 Task: Group the notifications by date.
Action: Mouse moved to (1172, 213)
Screenshot: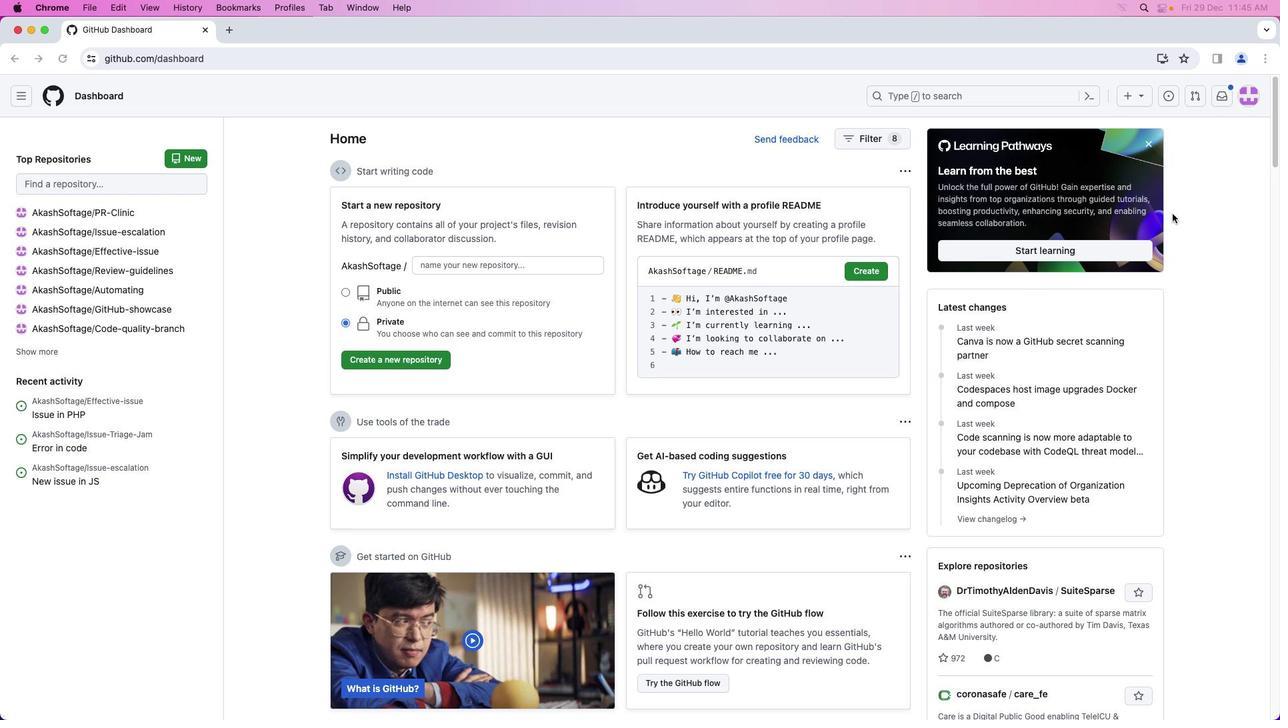 
Action: Mouse pressed left at (1172, 213)
Screenshot: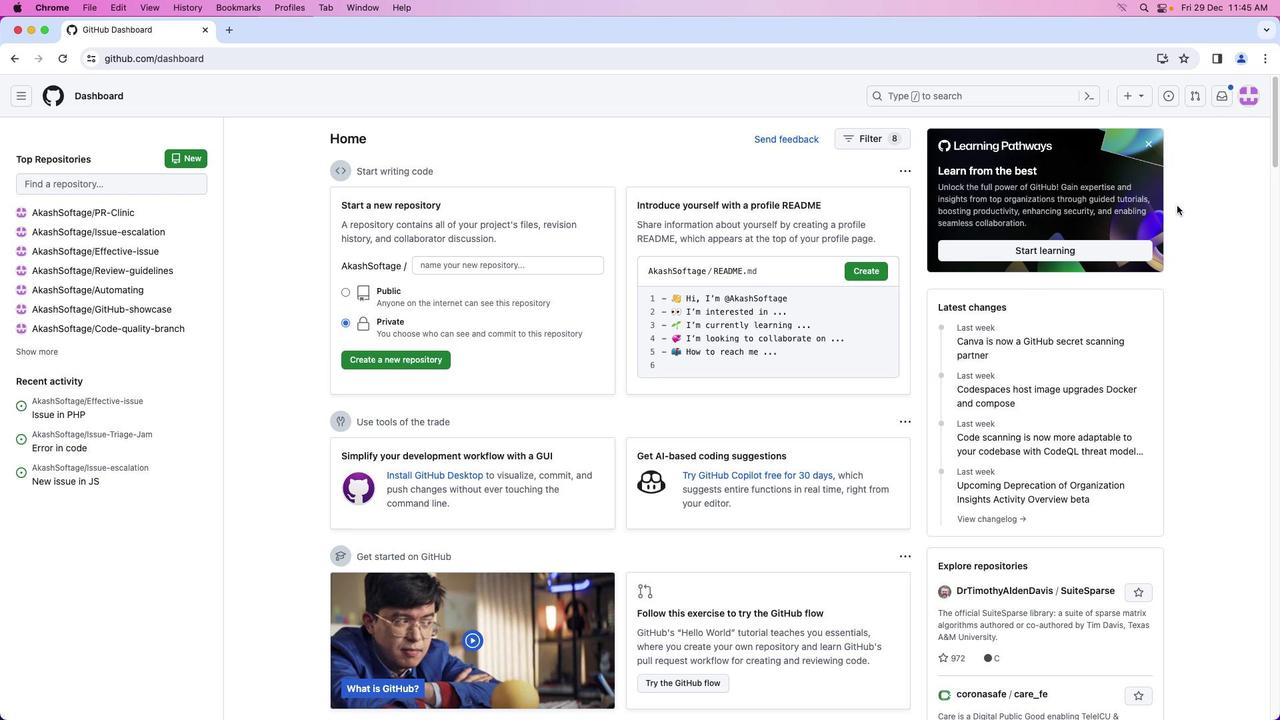 
Action: Mouse moved to (1218, 96)
Screenshot: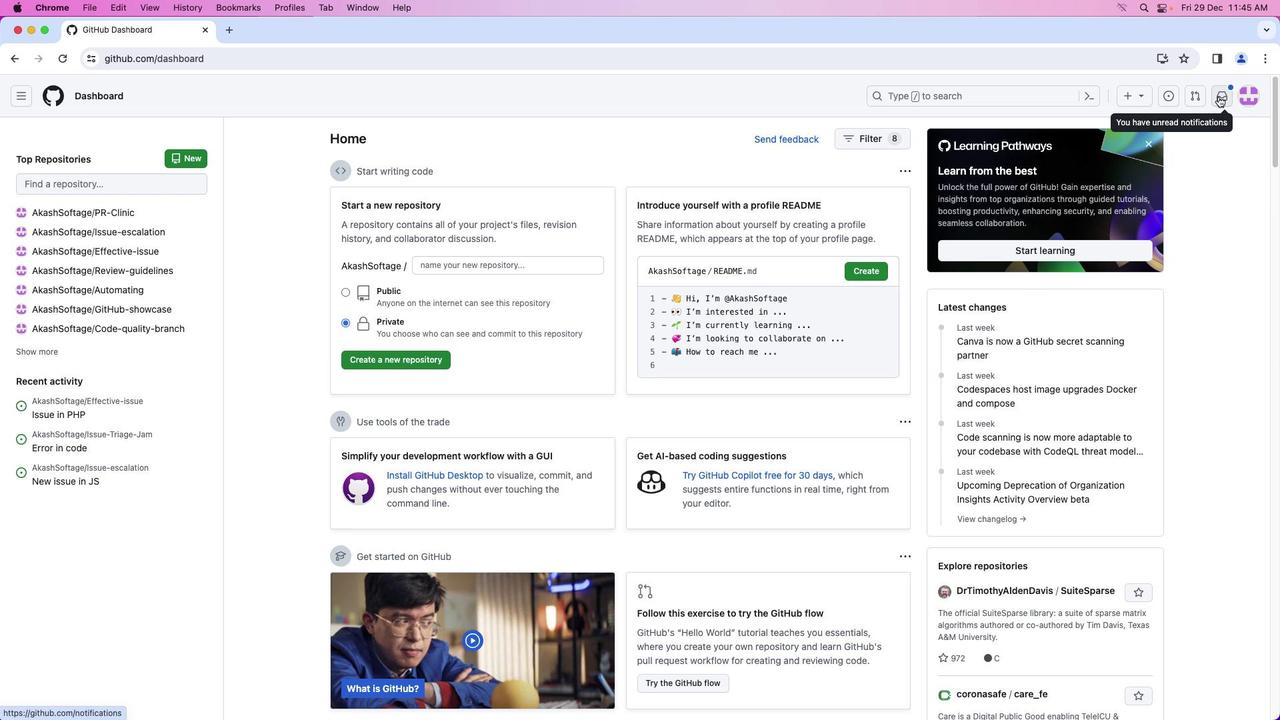 
Action: Mouse pressed left at (1218, 96)
Screenshot: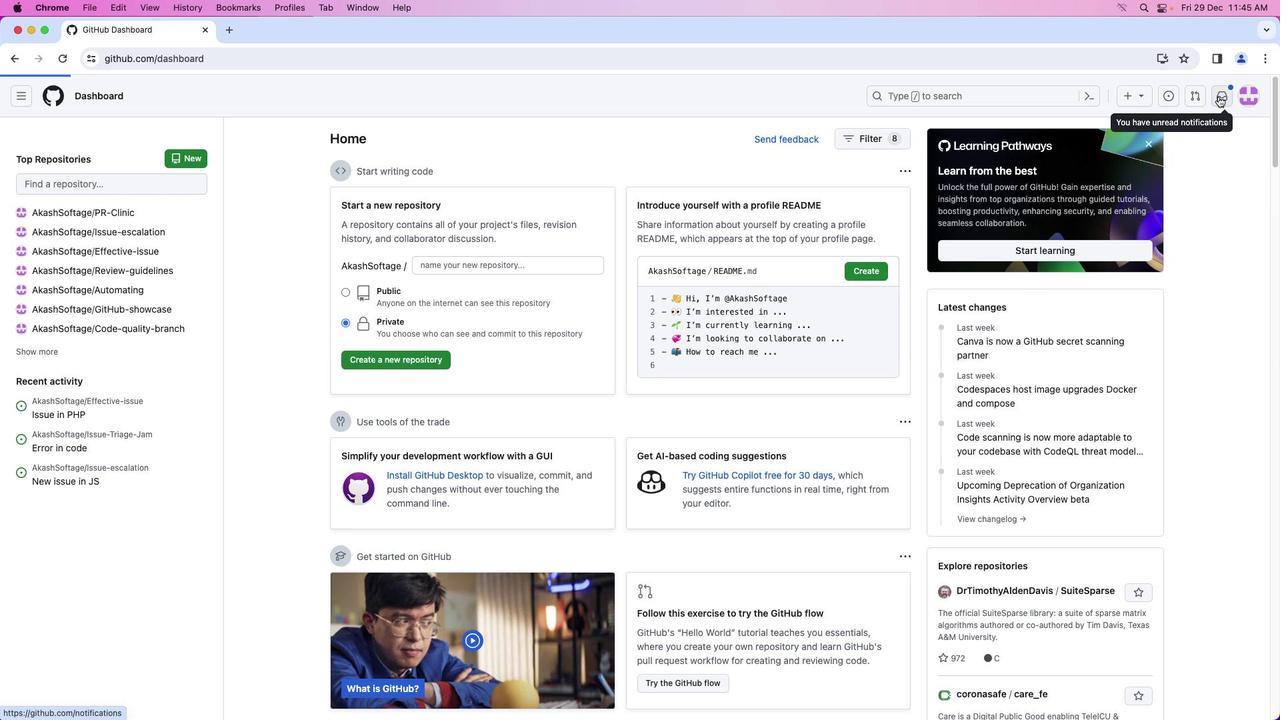 
Action: Mouse moved to (72, 142)
Screenshot: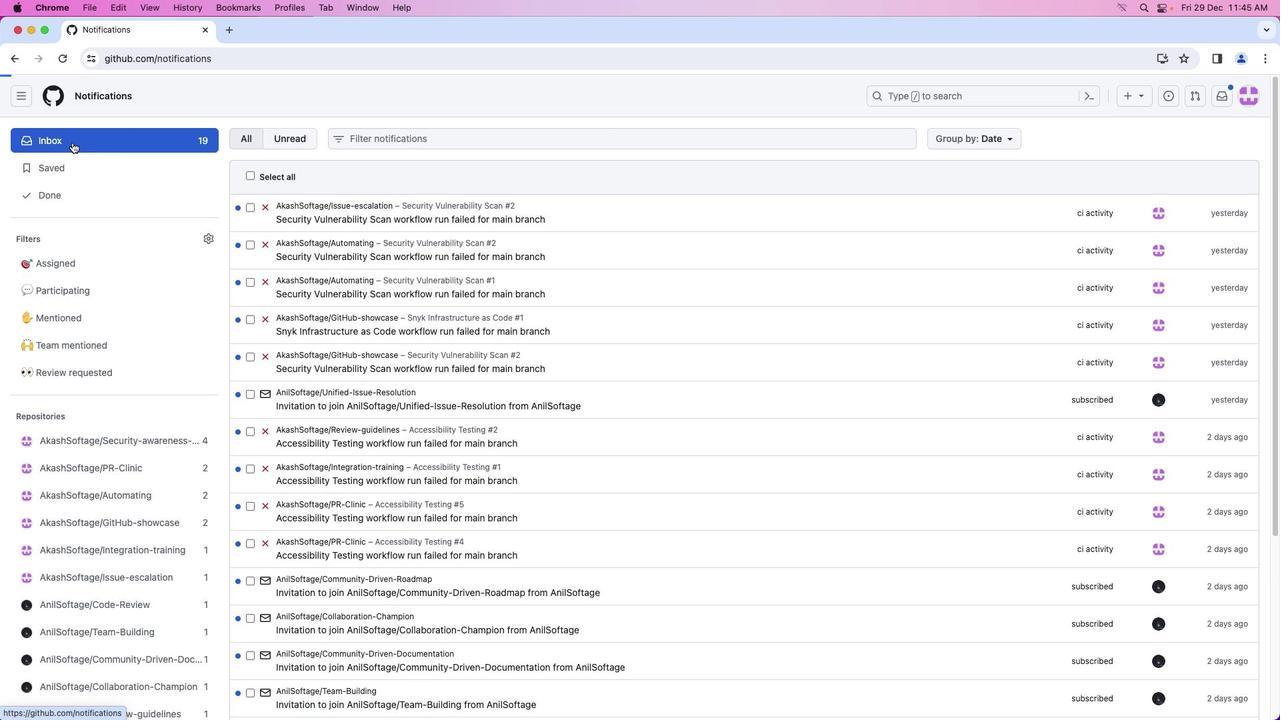 
Action: Mouse pressed left at (72, 142)
Screenshot: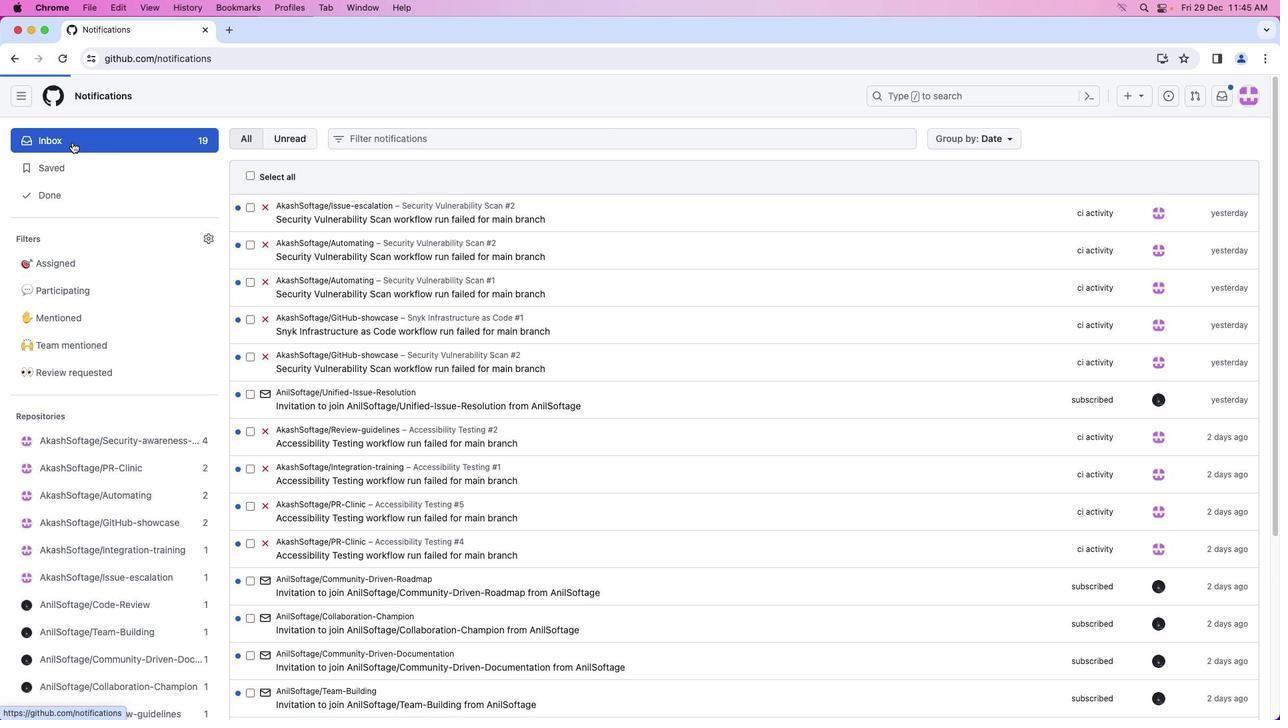 
Action: Mouse moved to (993, 140)
Screenshot: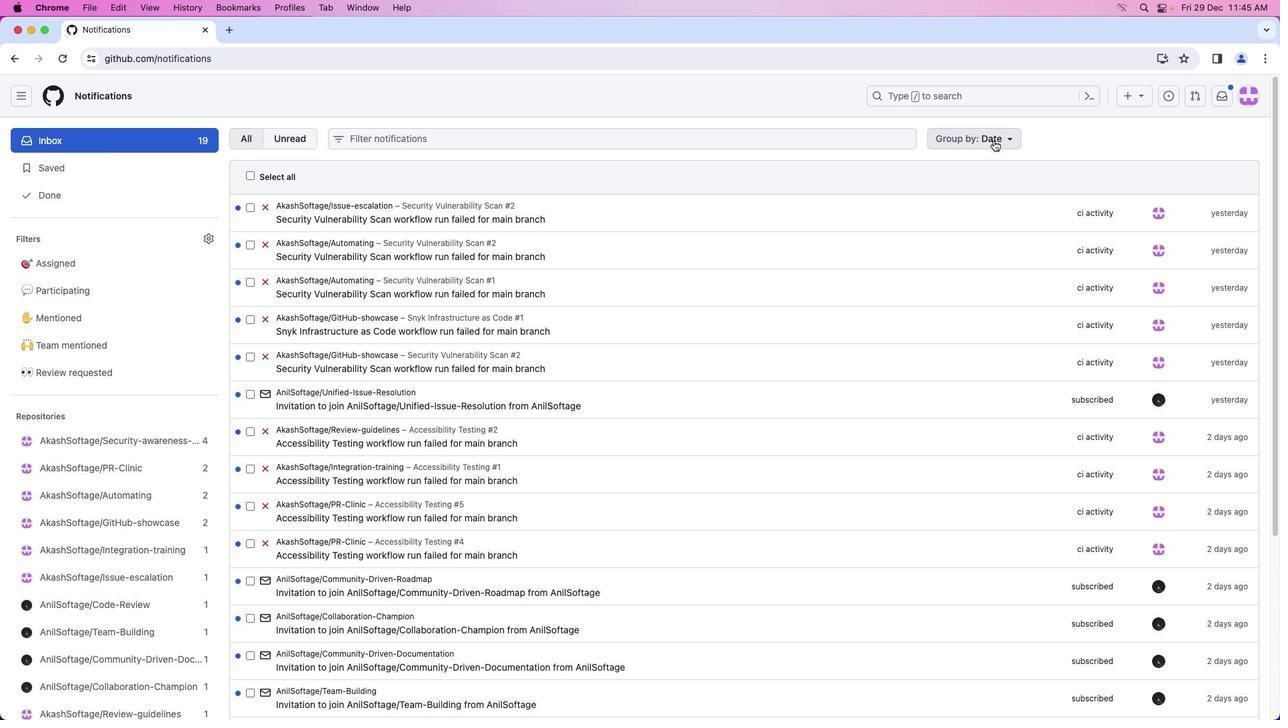 
Action: Mouse pressed left at (993, 140)
Screenshot: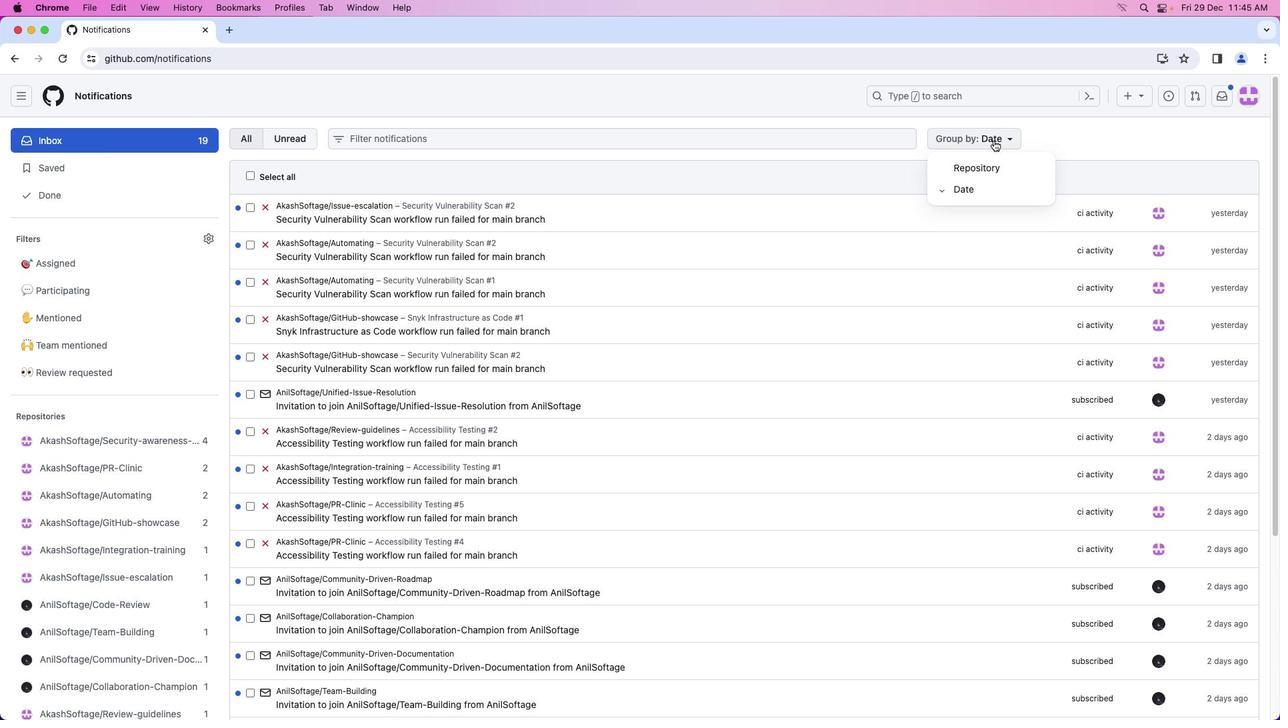 
Action: Mouse moved to (991, 188)
Screenshot: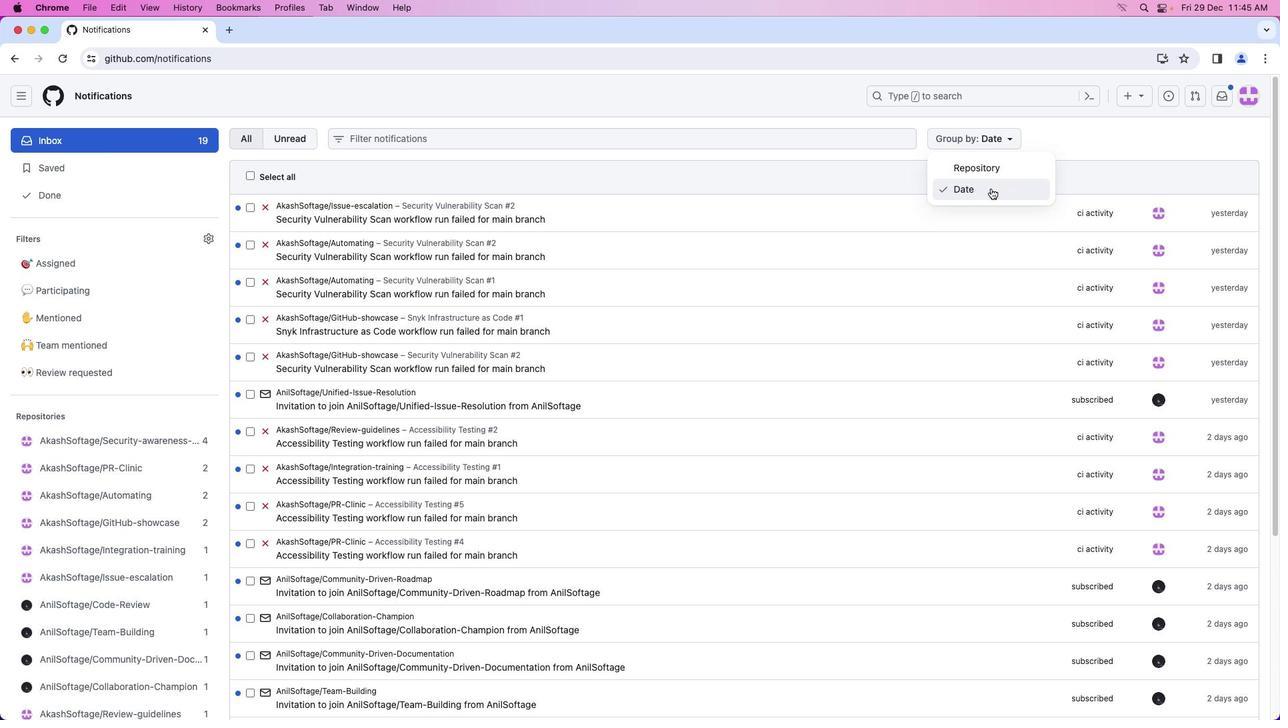 
